 Task: Sort the products in the category "Frozen Baked Goods" by price (lowest first).
Action: Mouse pressed left at (20, 74)
Screenshot: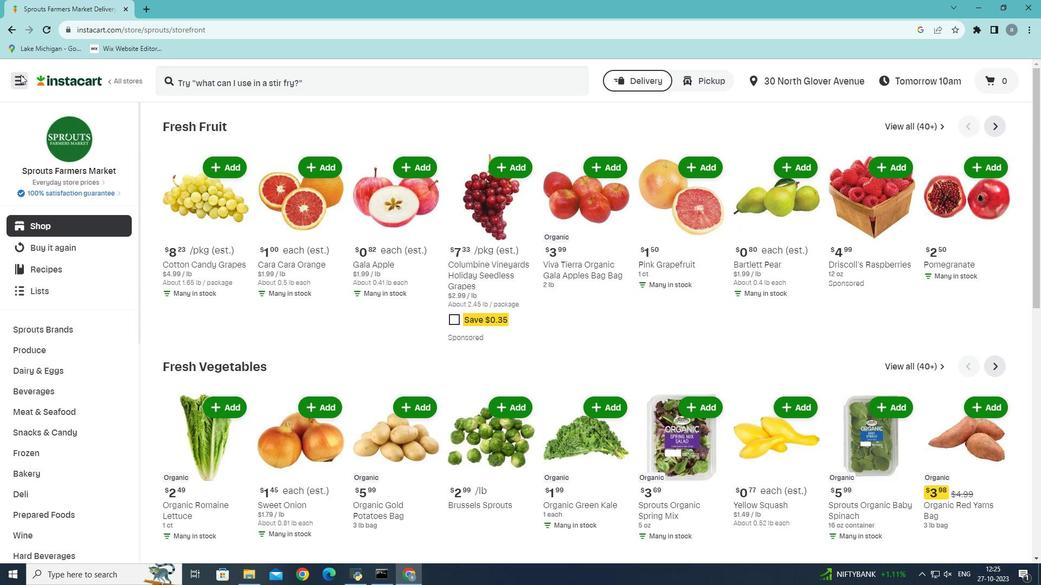 
Action: Mouse moved to (65, 316)
Screenshot: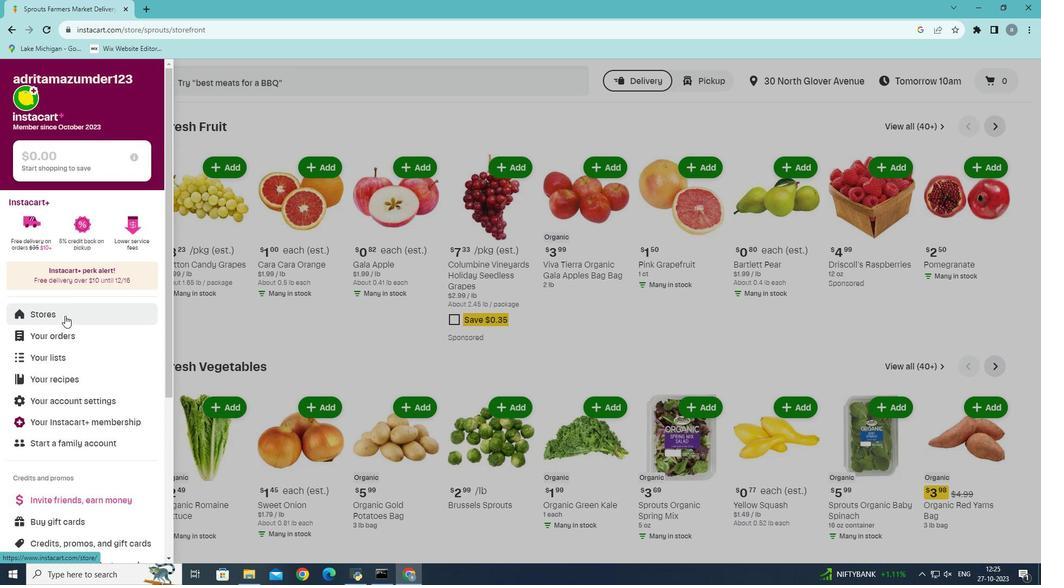 
Action: Mouse pressed left at (65, 316)
Screenshot: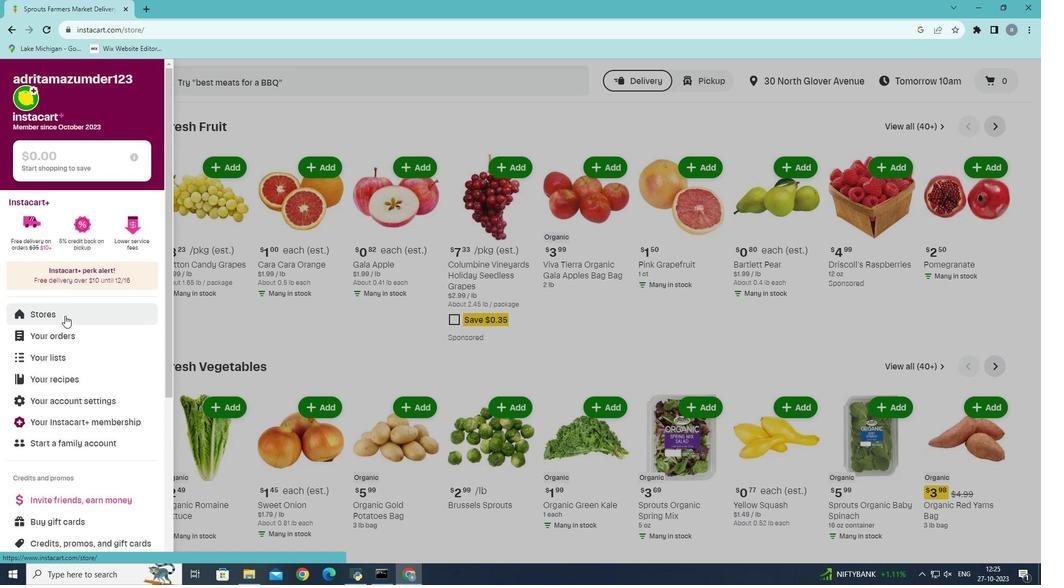 
Action: Mouse moved to (255, 123)
Screenshot: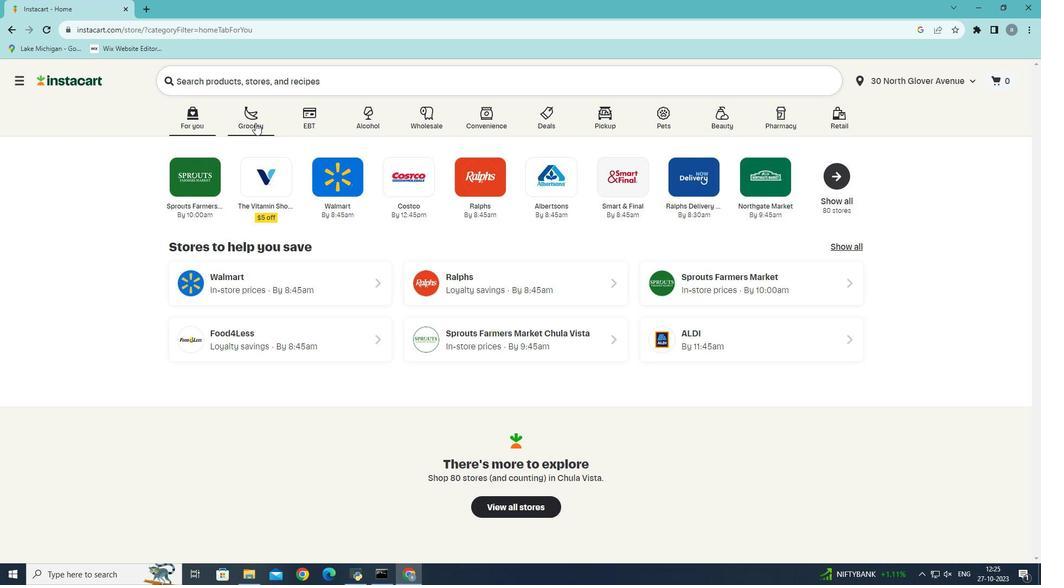 
Action: Mouse pressed left at (255, 123)
Screenshot: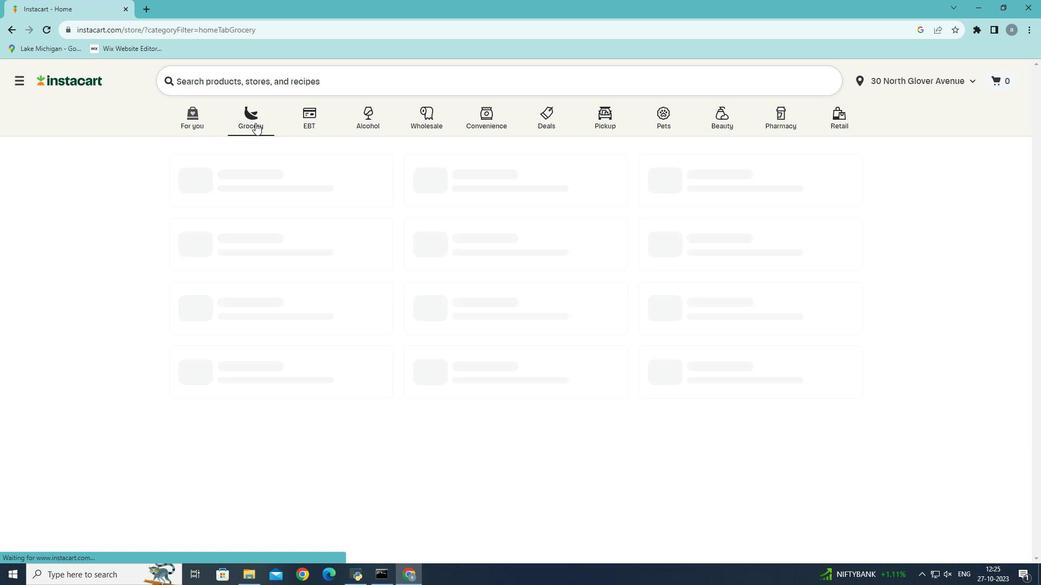 
Action: Mouse moved to (225, 309)
Screenshot: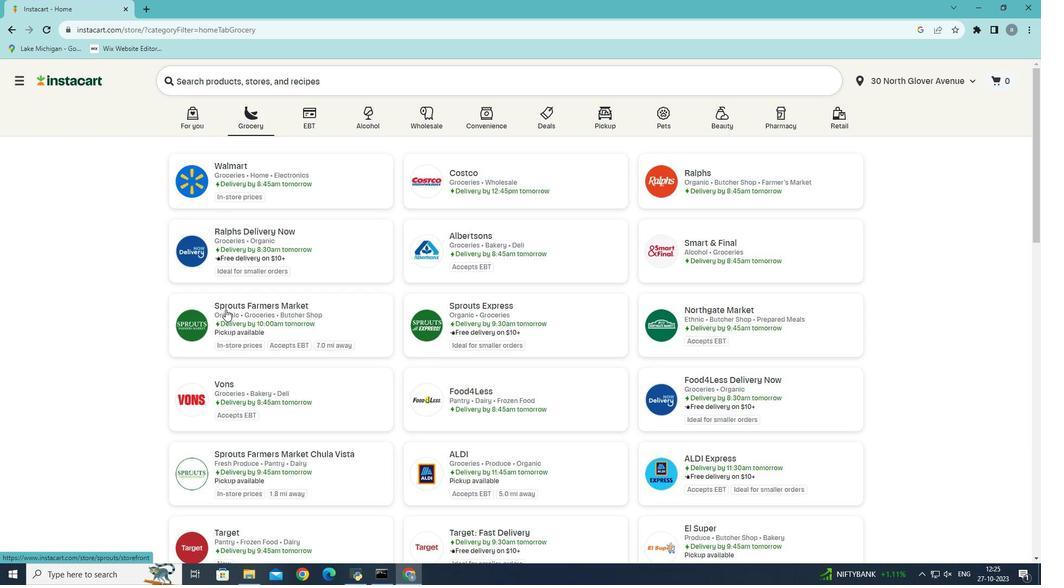 
Action: Mouse pressed left at (225, 309)
Screenshot: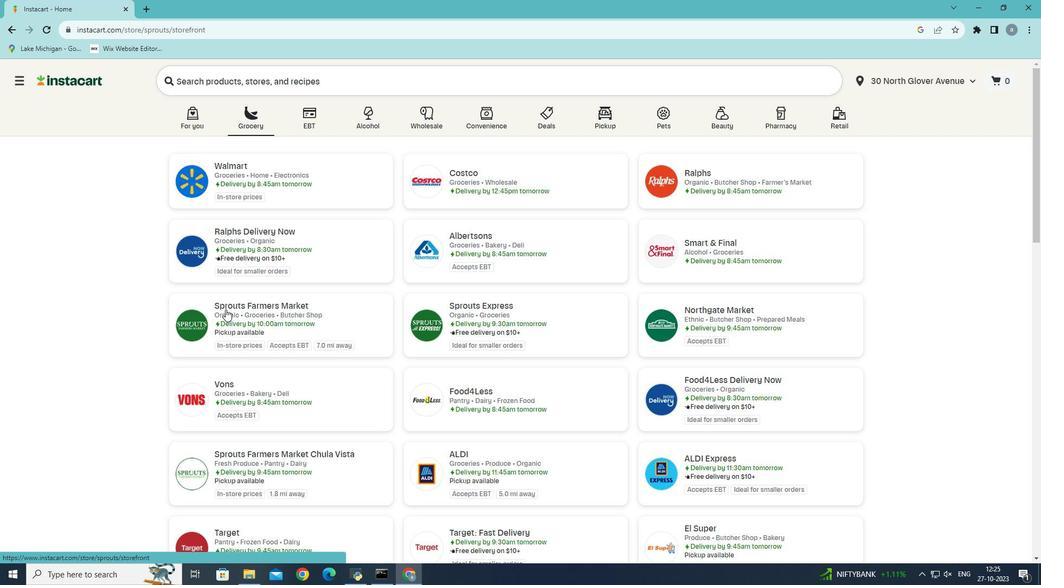 
Action: Mouse moved to (79, 423)
Screenshot: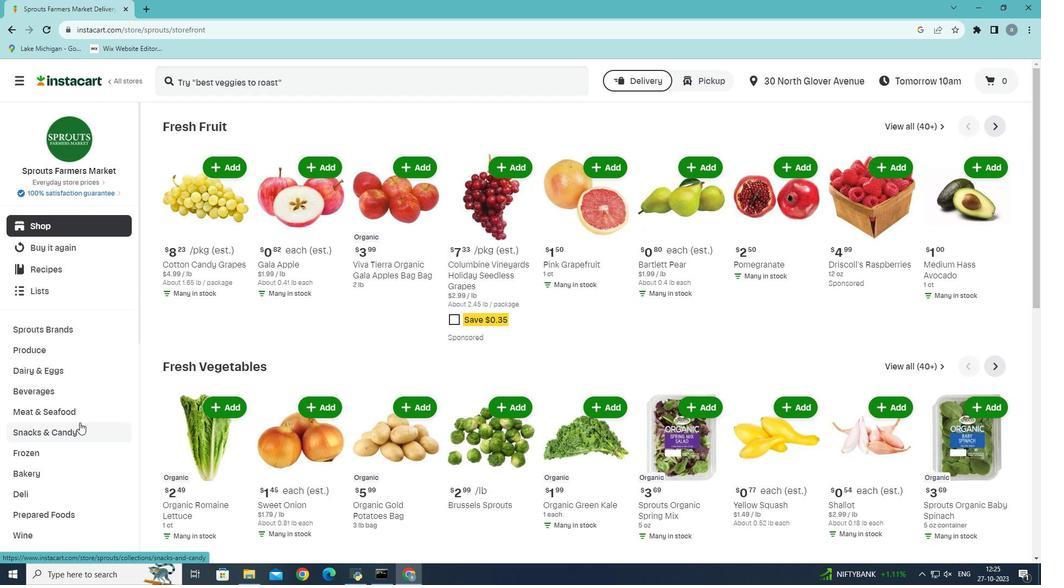 
Action: Mouse scrolled (79, 422) with delta (0, 0)
Screenshot: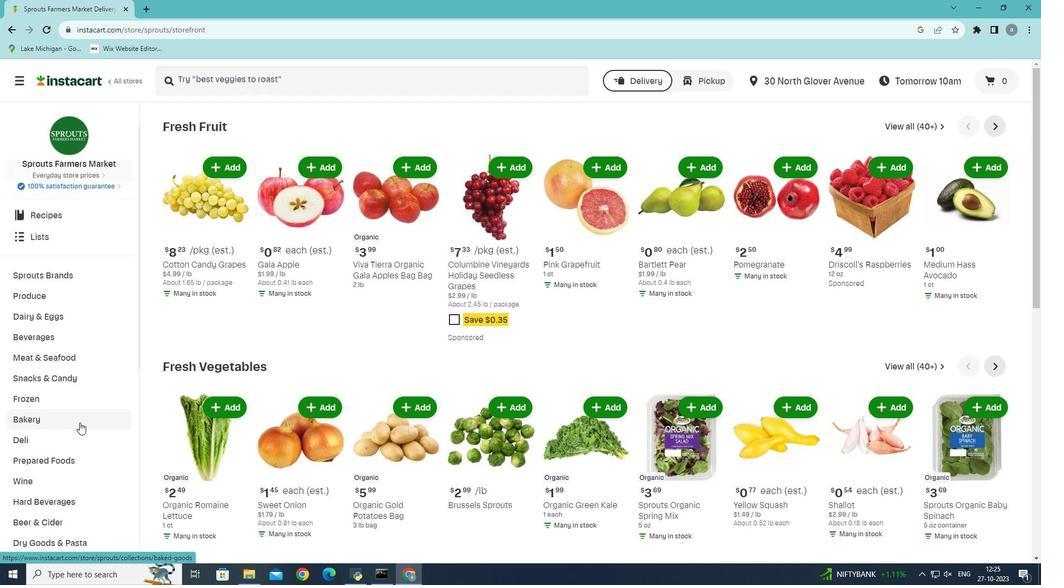 
Action: Mouse moved to (57, 420)
Screenshot: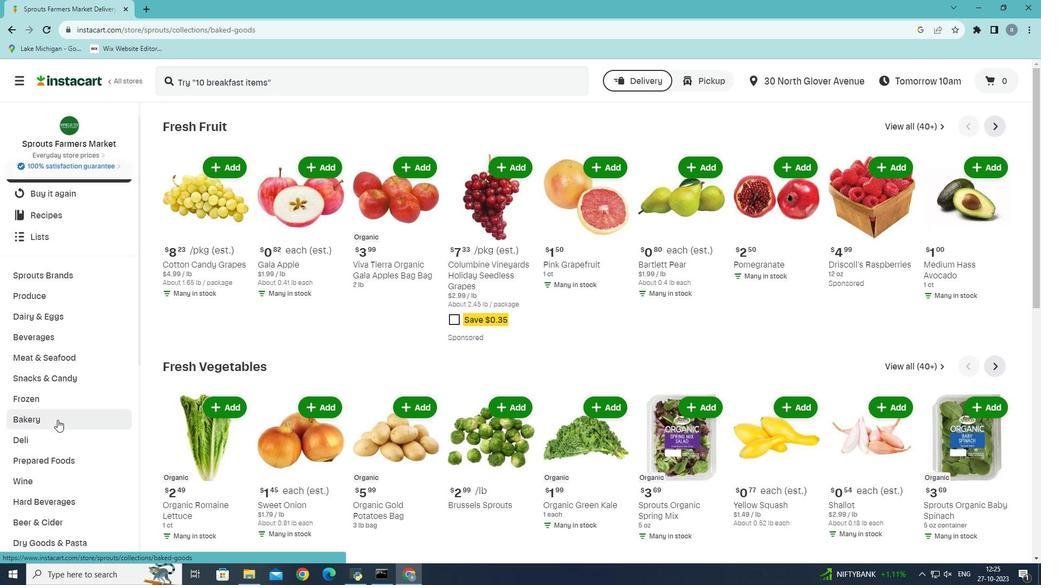 
Action: Mouse pressed left at (57, 420)
Screenshot: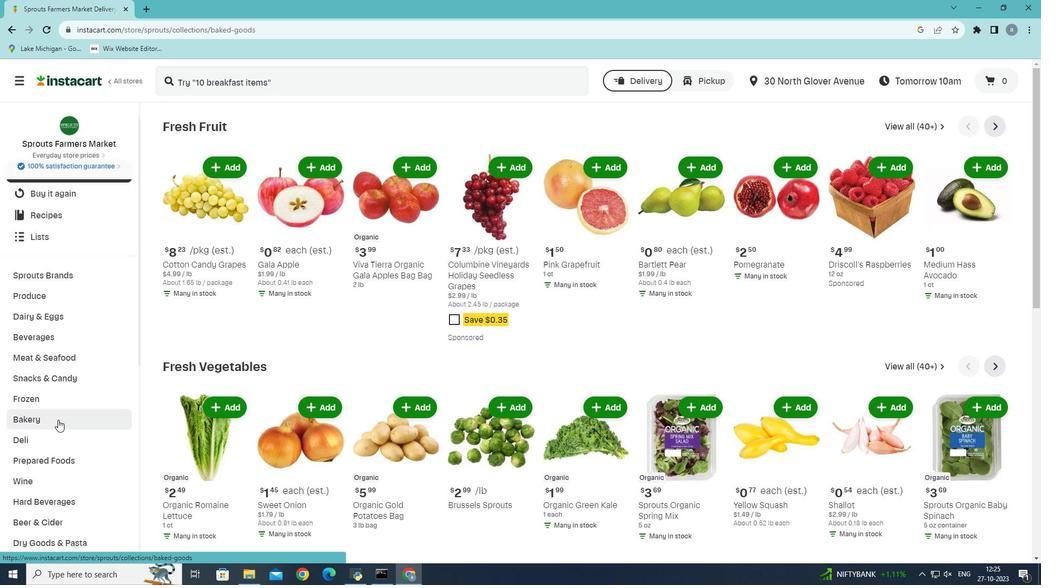 
Action: Mouse moved to (909, 153)
Screenshot: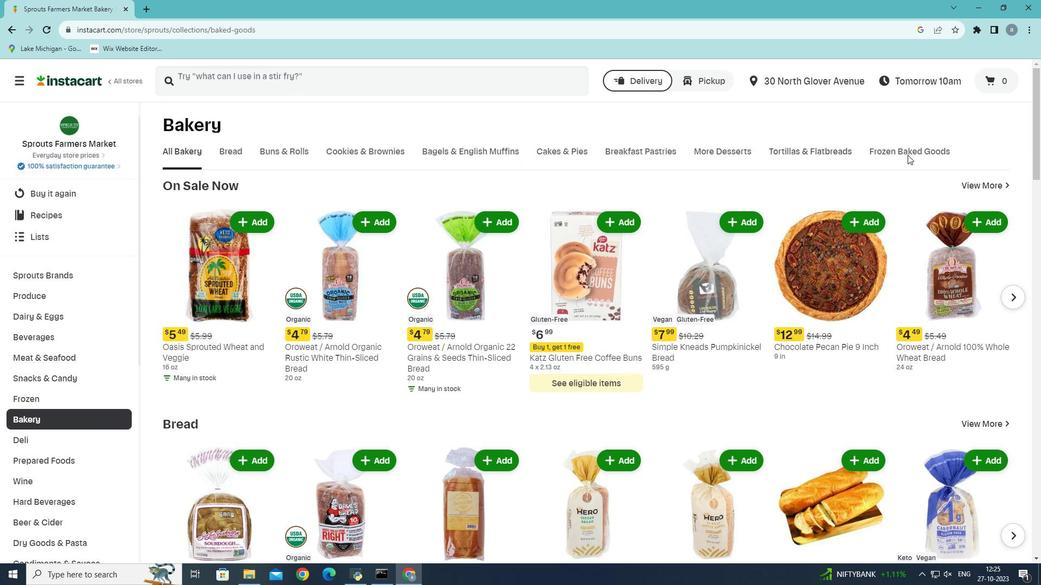 
Action: Mouse pressed left at (909, 153)
Screenshot: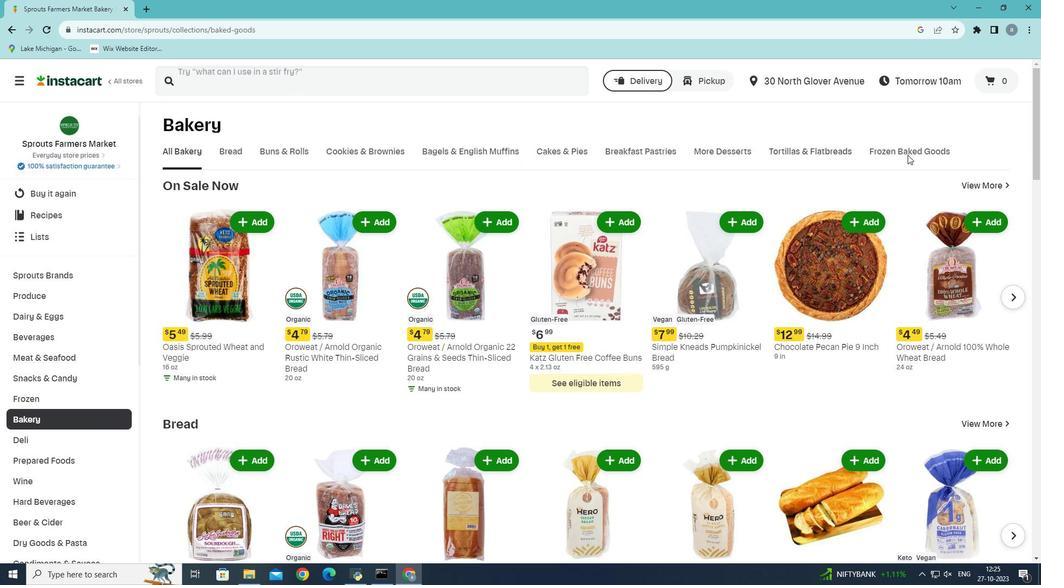 
Action: Mouse moved to (997, 240)
Screenshot: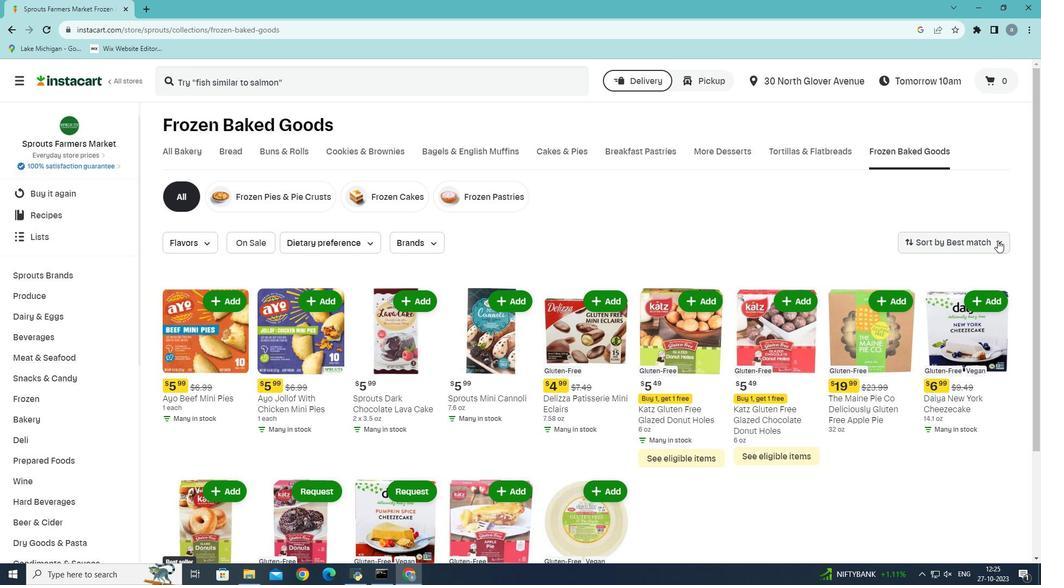
Action: Mouse pressed left at (997, 240)
Screenshot: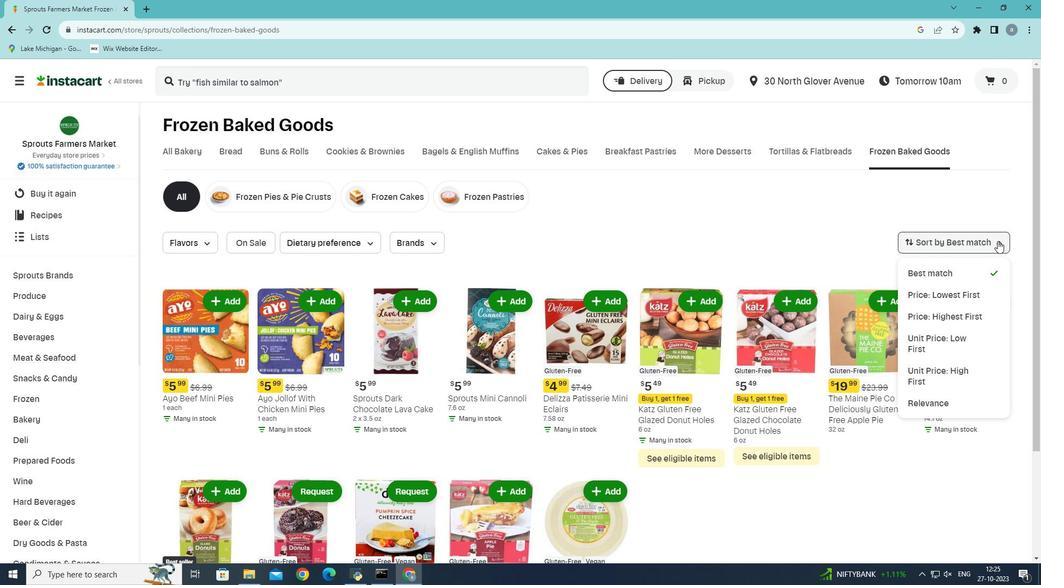 
Action: Mouse moved to (975, 287)
Screenshot: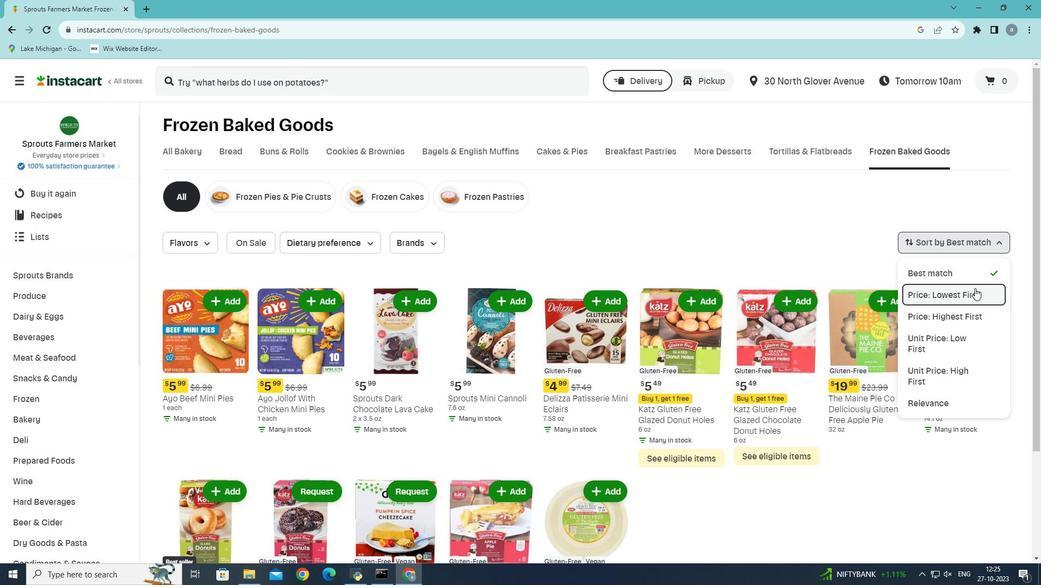 
Action: Mouse pressed left at (975, 287)
Screenshot: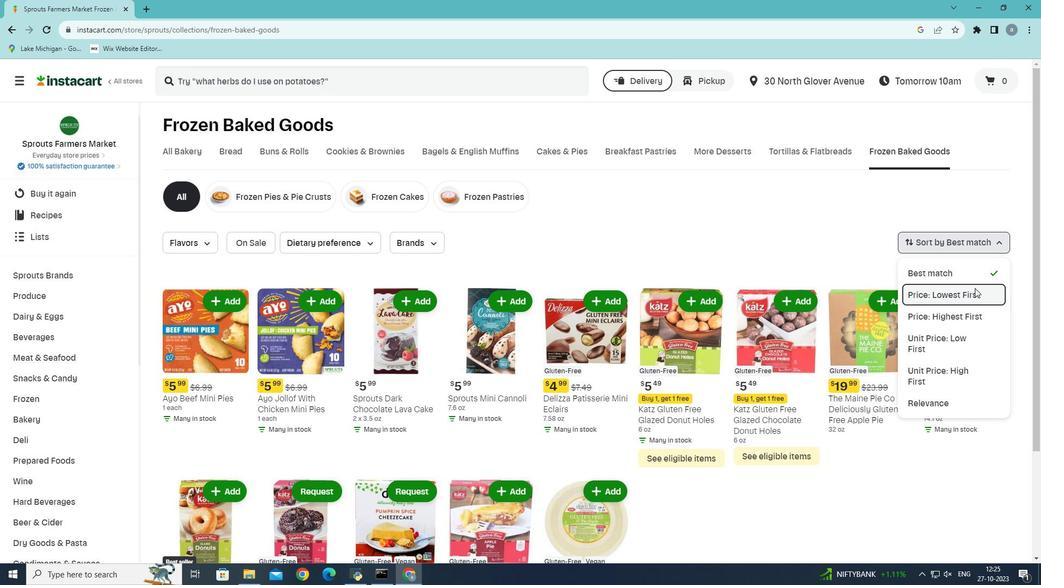 
Action: Mouse moved to (900, 290)
Screenshot: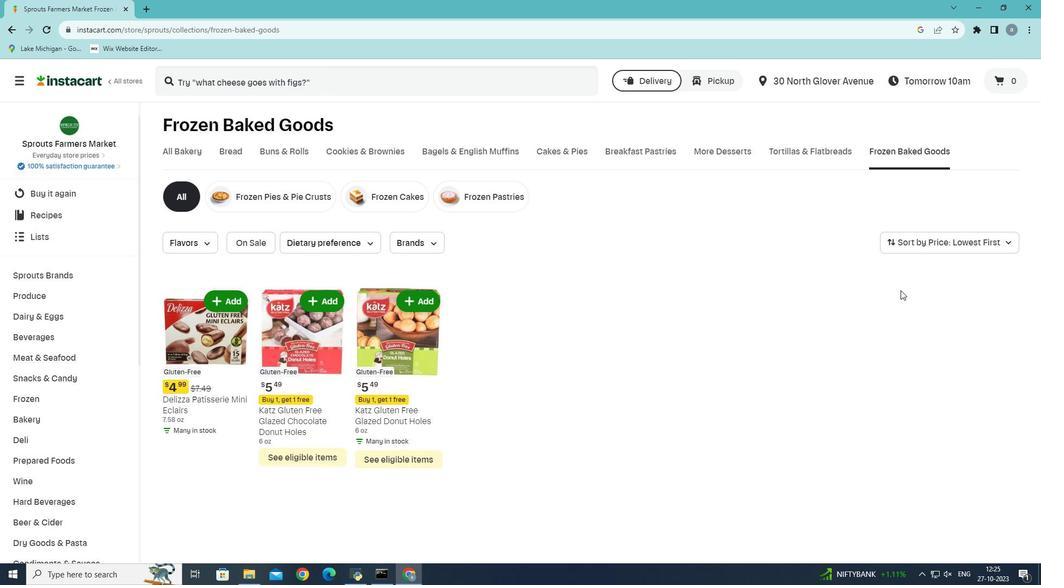 
